 Task: Check article "Explore quick start guide".
Action: Mouse moved to (1147, 106)
Screenshot: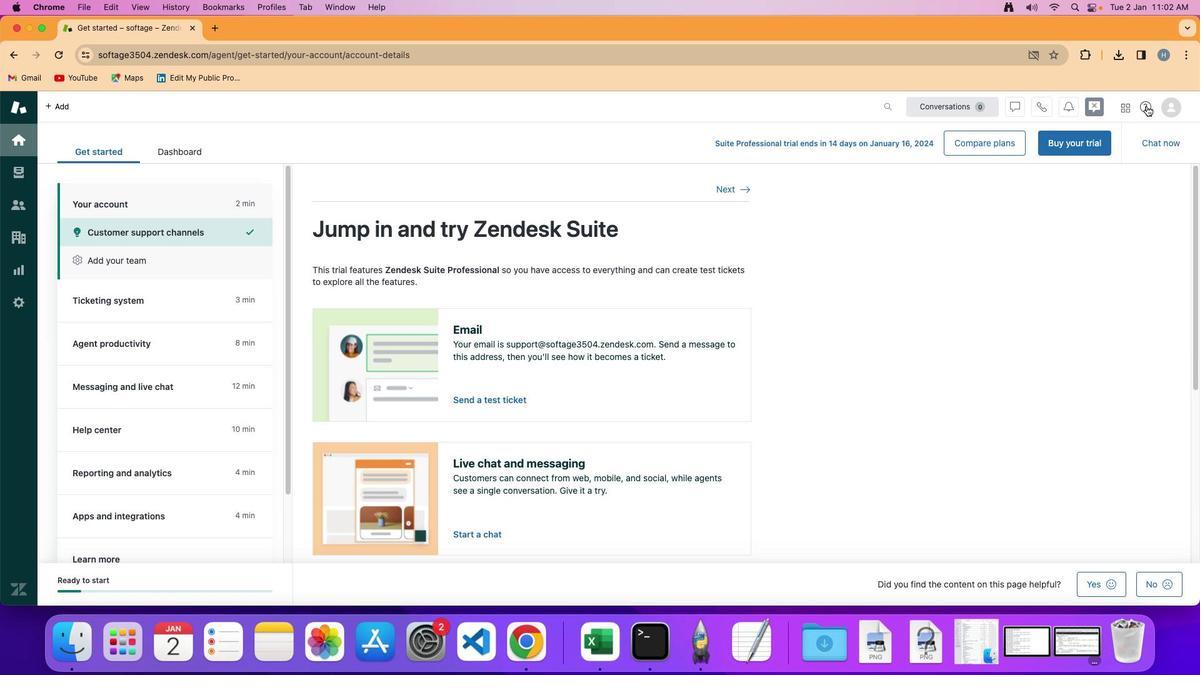 
Action: Mouse pressed left at (1147, 106)
Screenshot: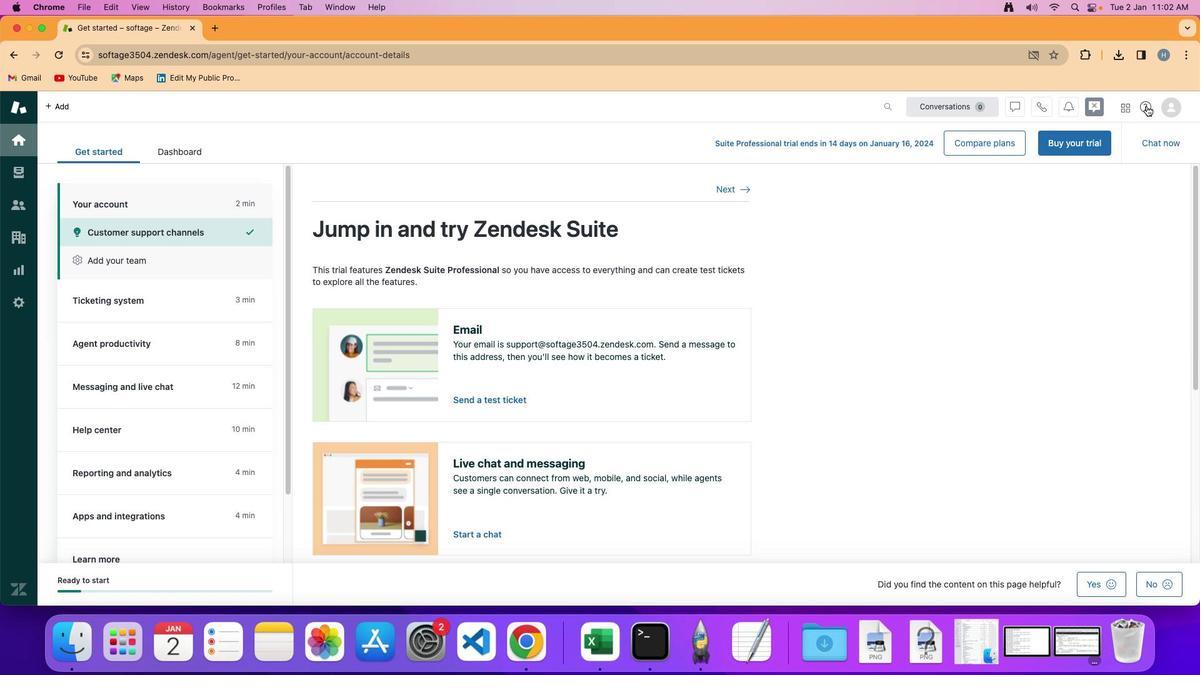 
Action: Mouse moved to (1077, 506)
Screenshot: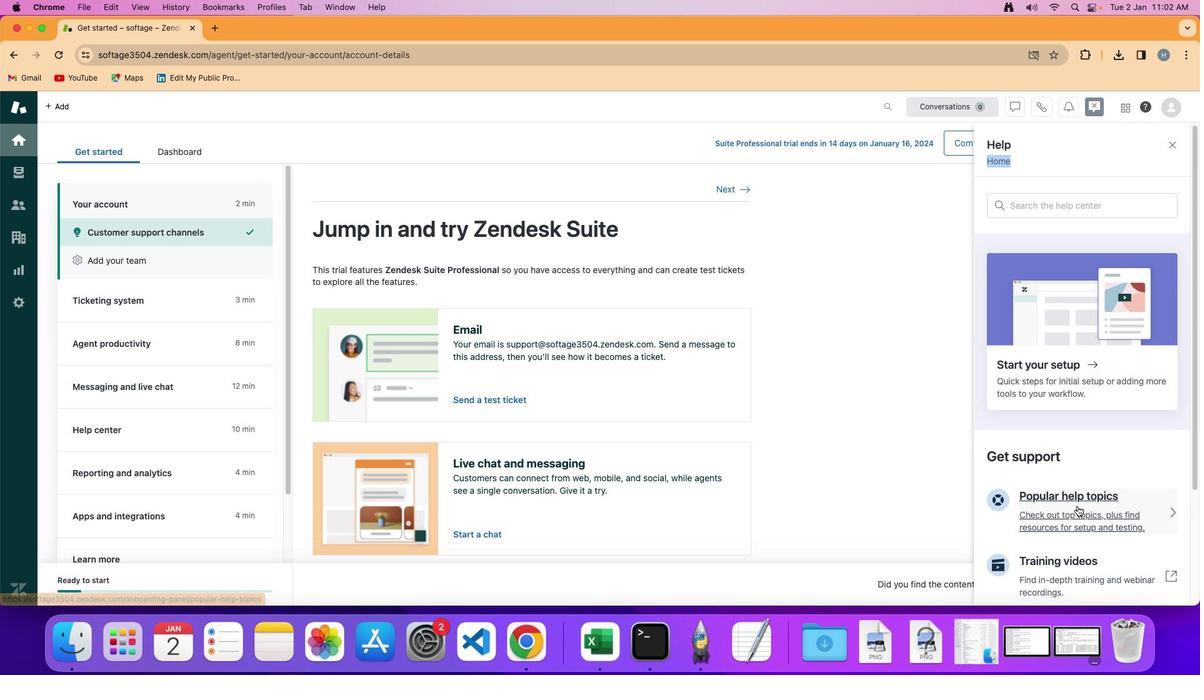 
Action: Mouse pressed left at (1077, 506)
Screenshot: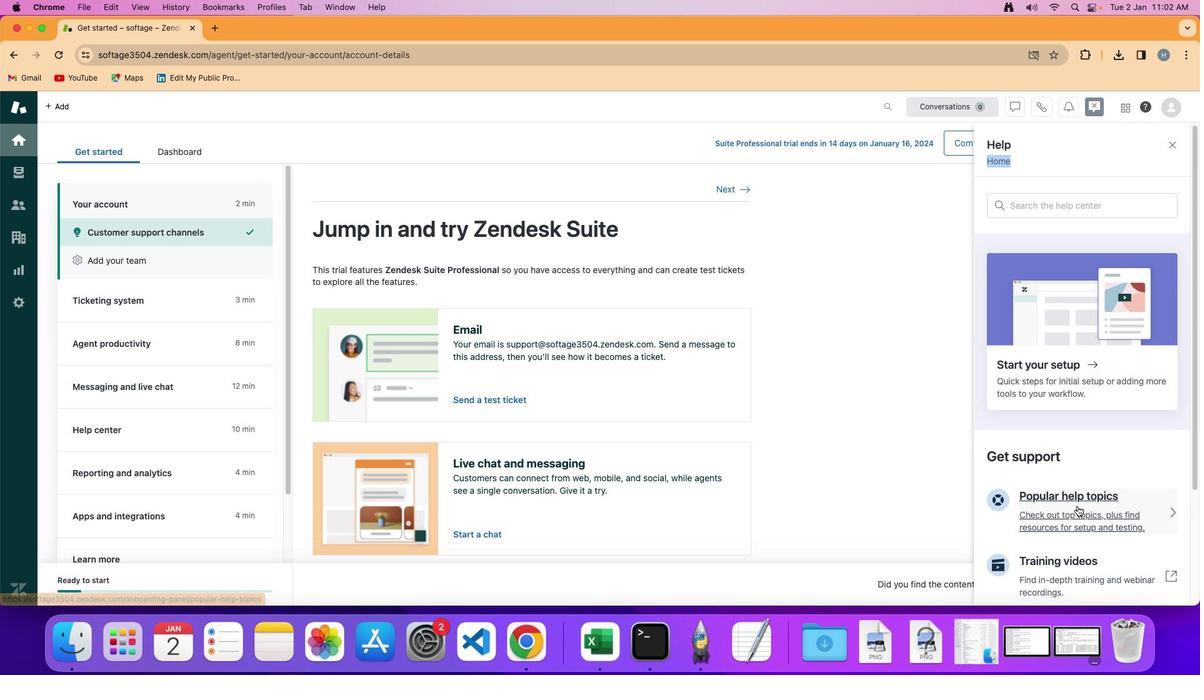 
Action: Mouse moved to (1083, 502)
Screenshot: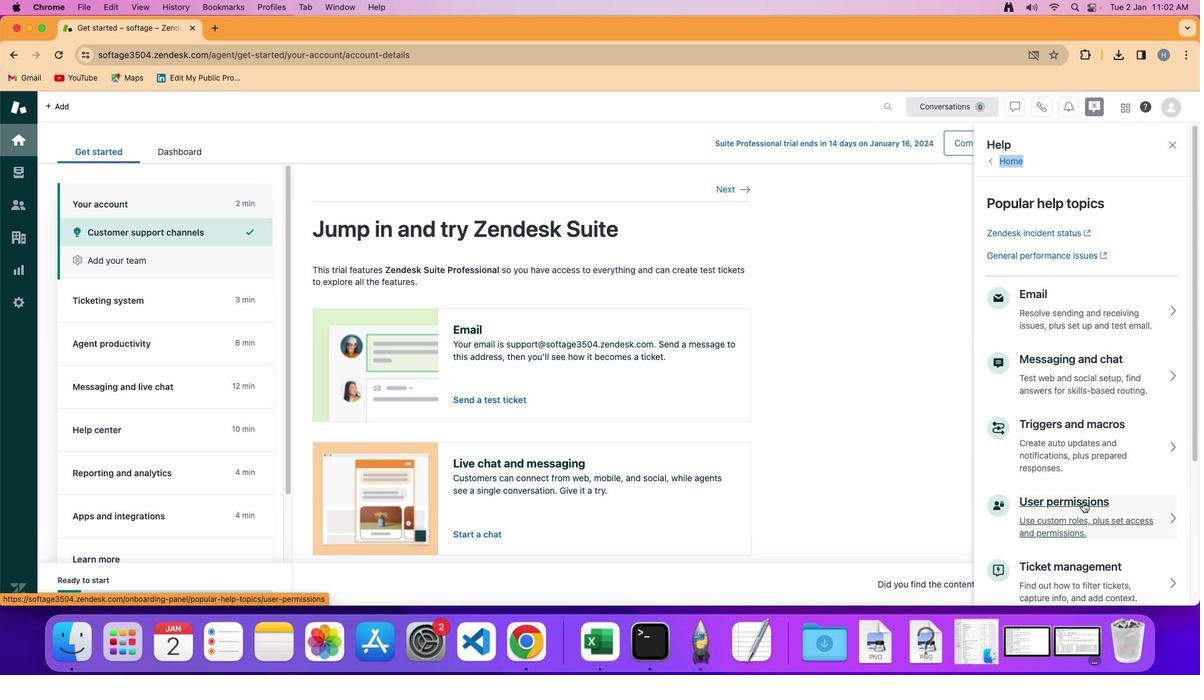 
Action: Mouse scrolled (1083, 502) with delta (0, 0)
Screenshot: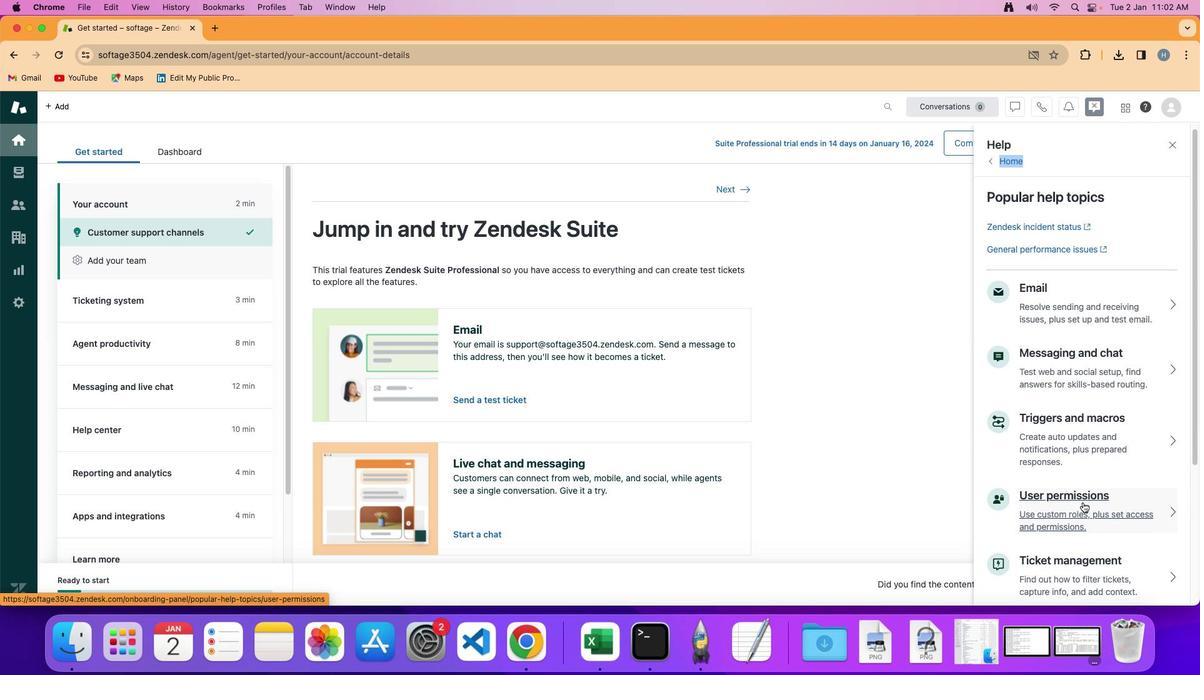 
Action: Mouse scrolled (1083, 502) with delta (0, 0)
Screenshot: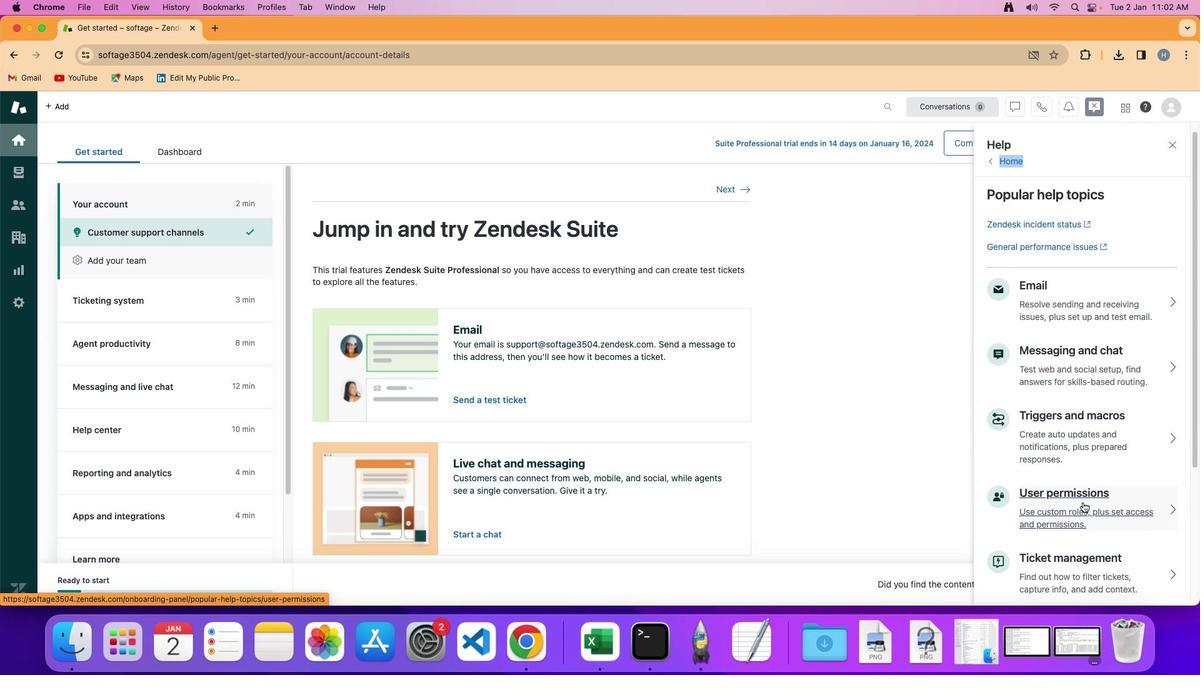 
Action: Mouse scrolled (1083, 502) with delta (0, -1)
Screenshot: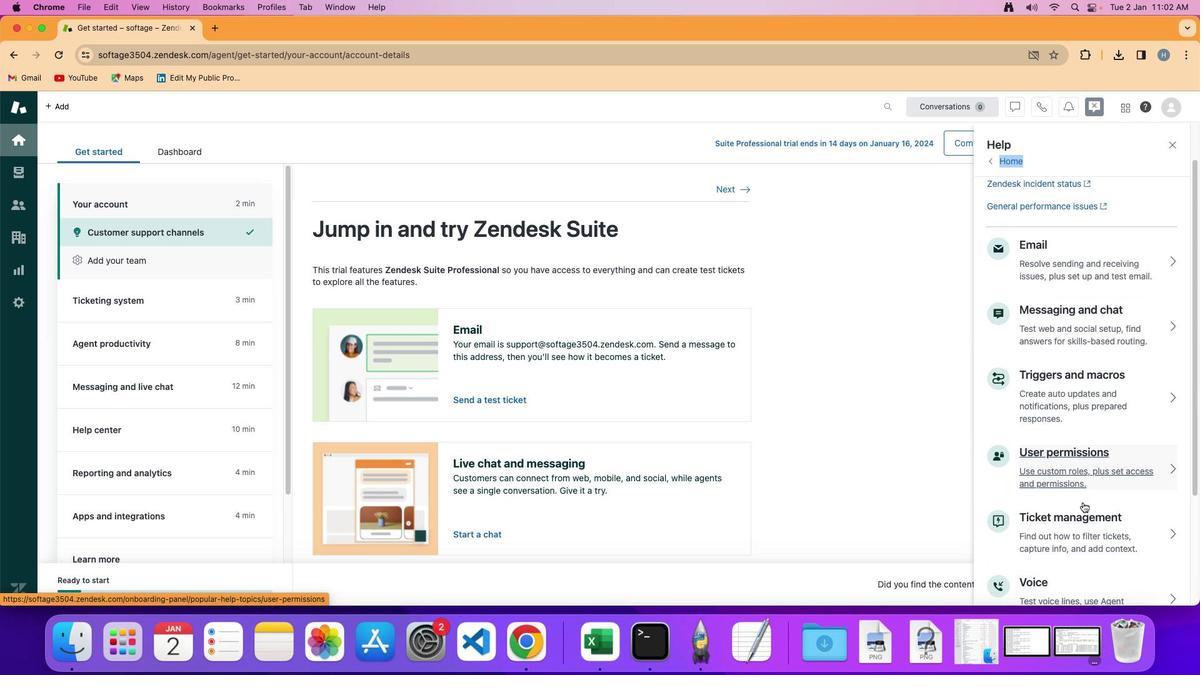 
Action: Mouse scrolled (1083, 502) with delta (0, -1)
Screenshot: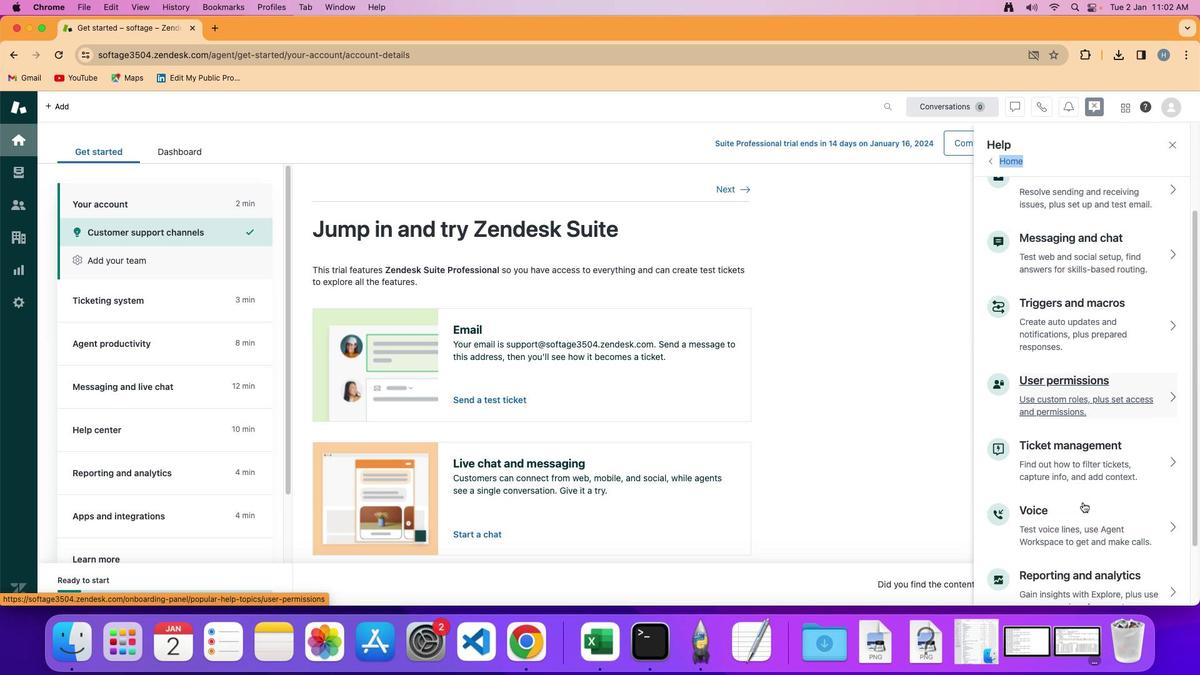 
Action: Mouse scrolled (1083, 502) with delta (0, 0)
Screenshot: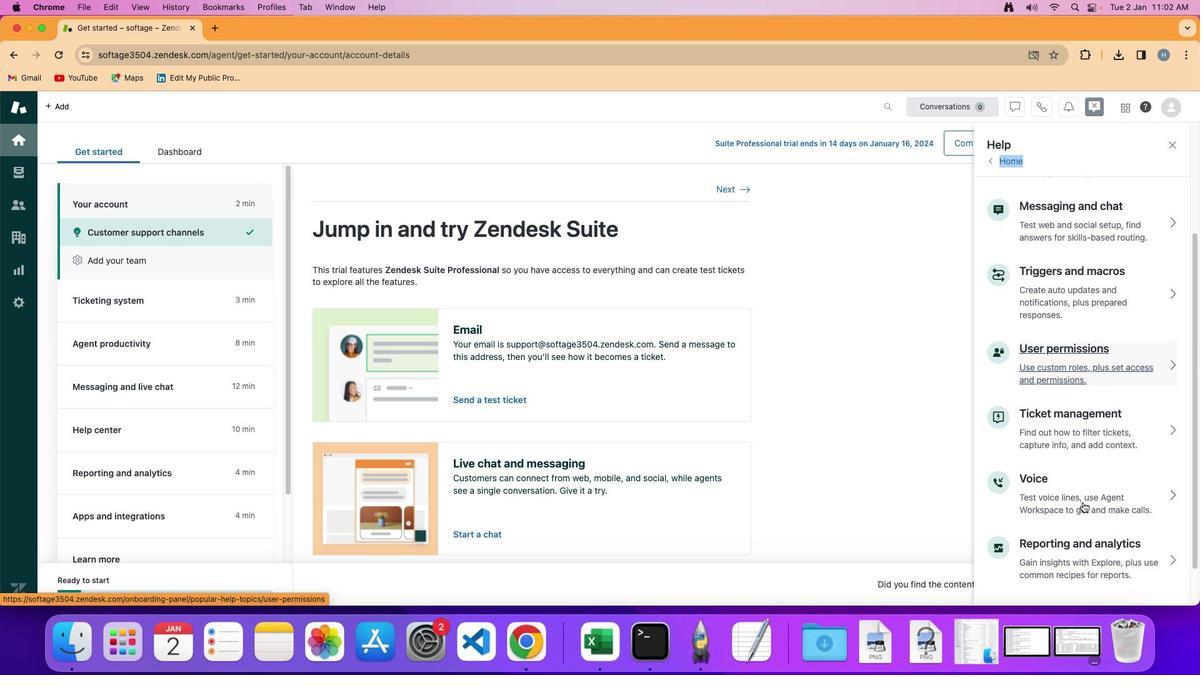 
Action: Mouse scrolled (1083, 502) with delta (0, 0)
Screenshot: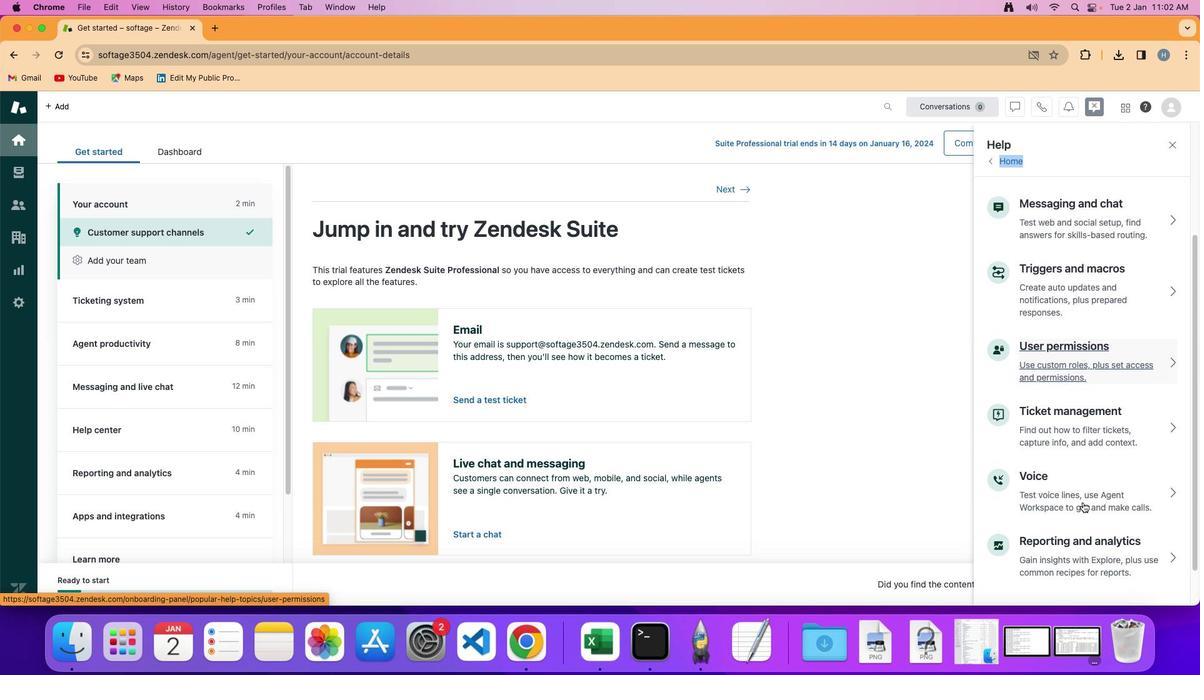 
Action: Mouse moved to (1069, 549)
Screenshot: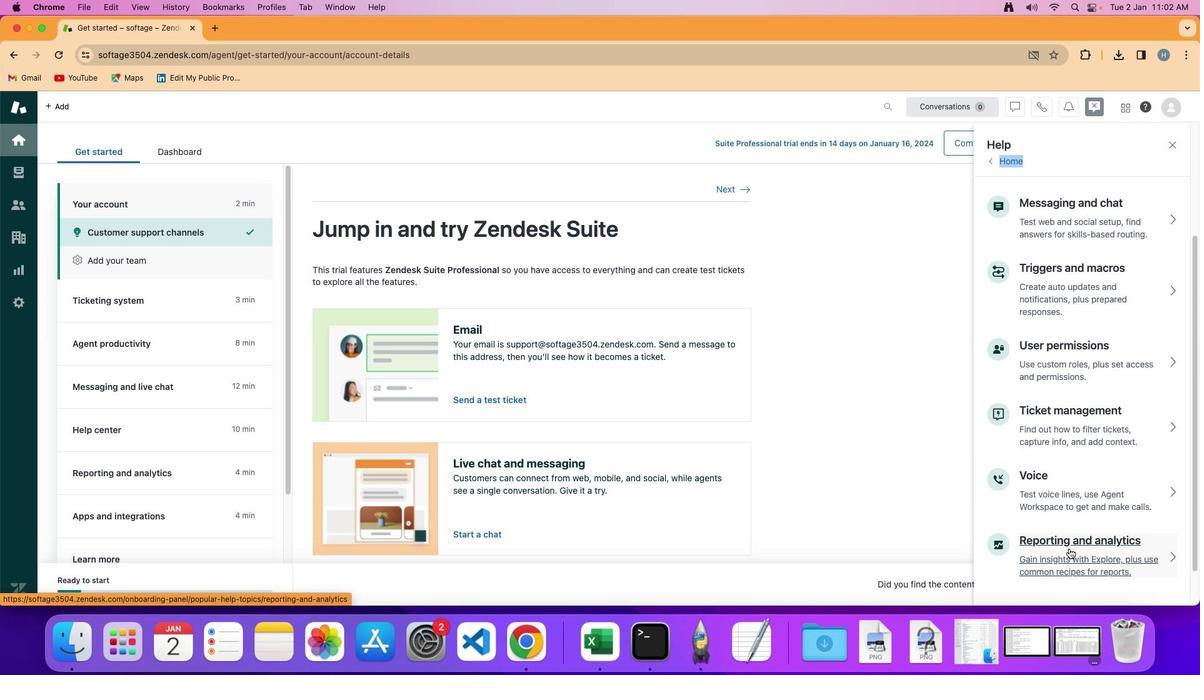 
Action: Mouse pressed left at (1069, 549)
Screenshot: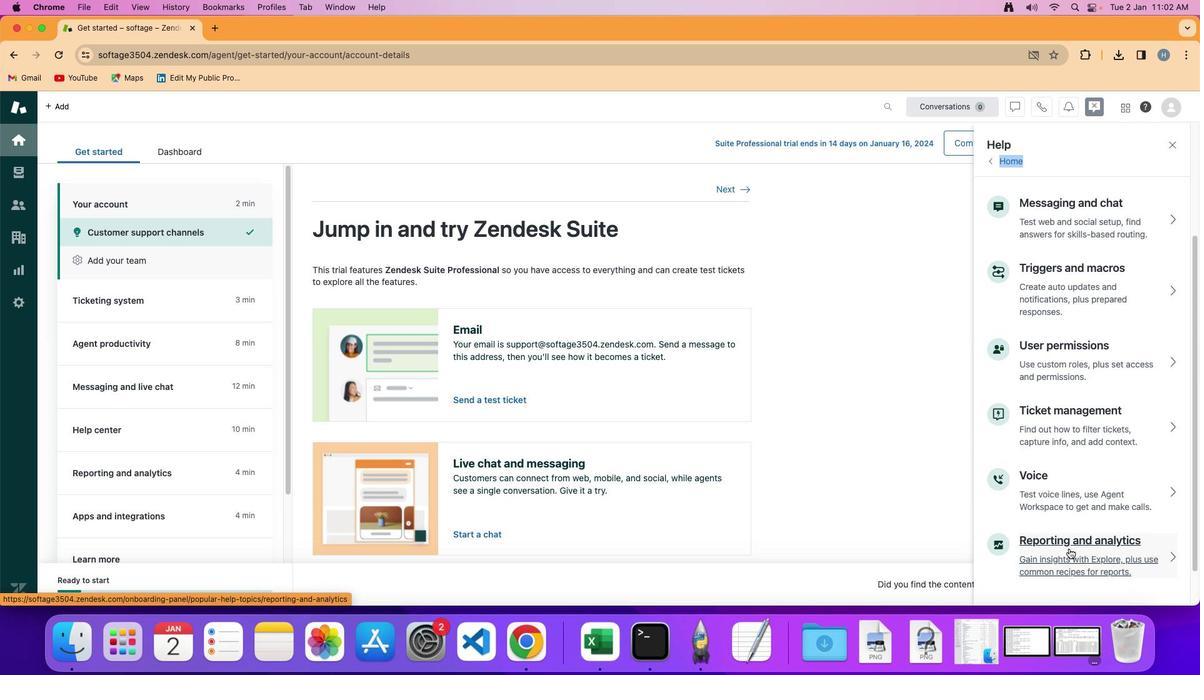 
Action: Mouse moved to (1083, 271)
Screenshot: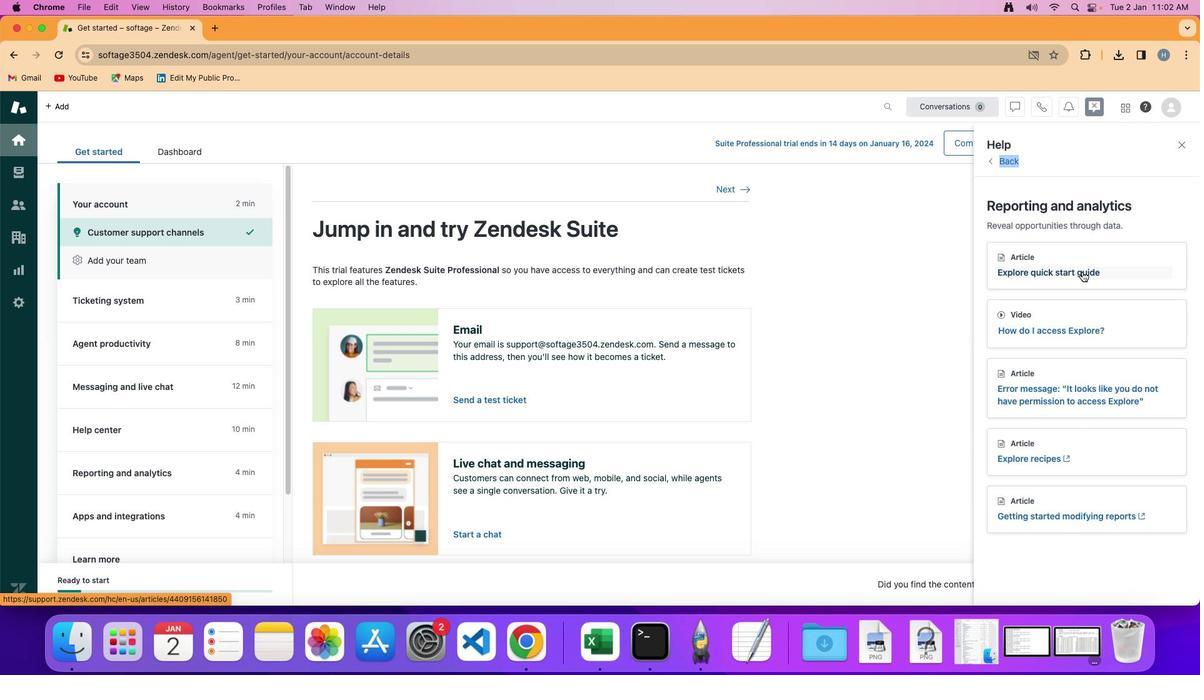 
Action: Mouse pressed left at (1083, 271)
Screenshot: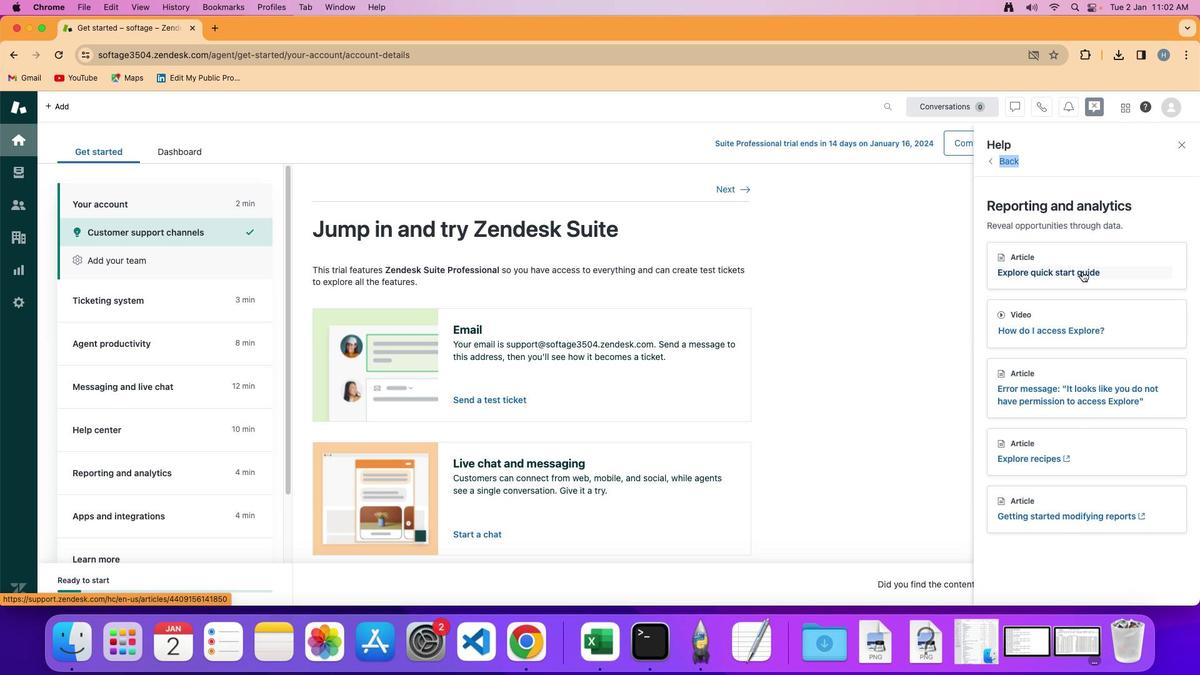 
